 Task: Add Health Force Vitamineral Green to the cart.
Action: Mouse moved to (284, 145)
Screenshot: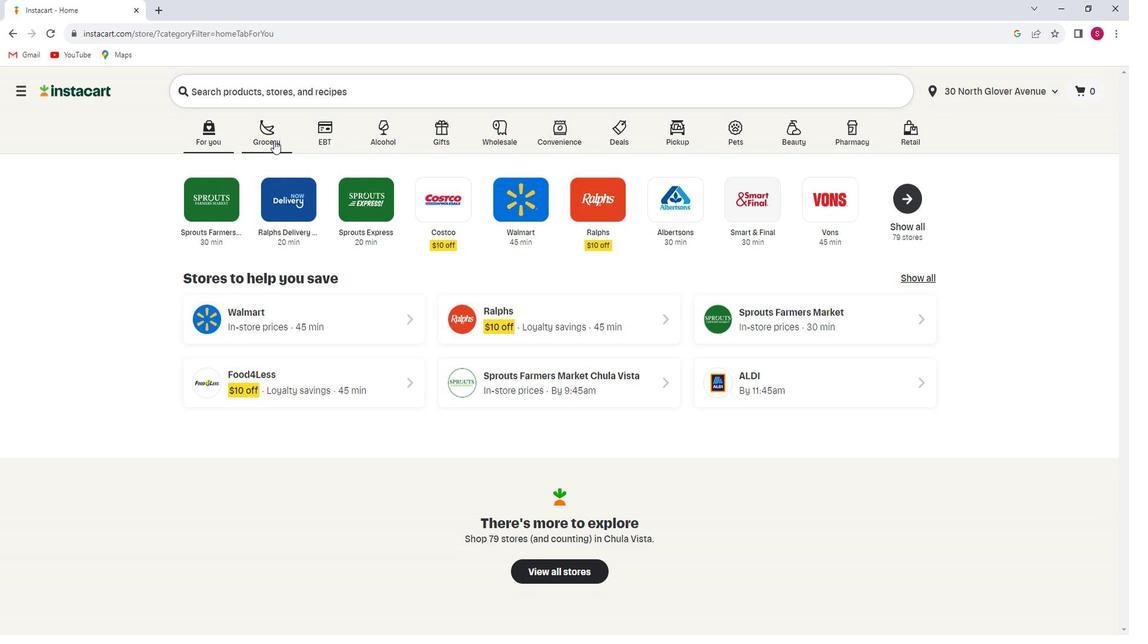 
Action: Mouse pressed left at (284, 145)
Screenshot: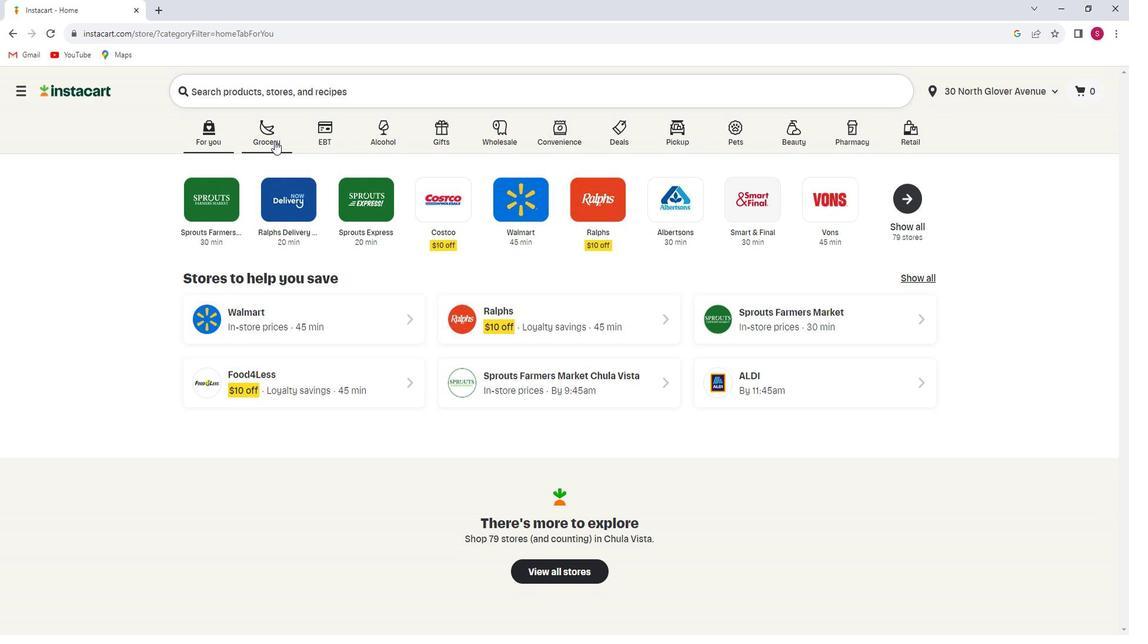 
Action: Mouse moved to (293, 351)
Screenshot: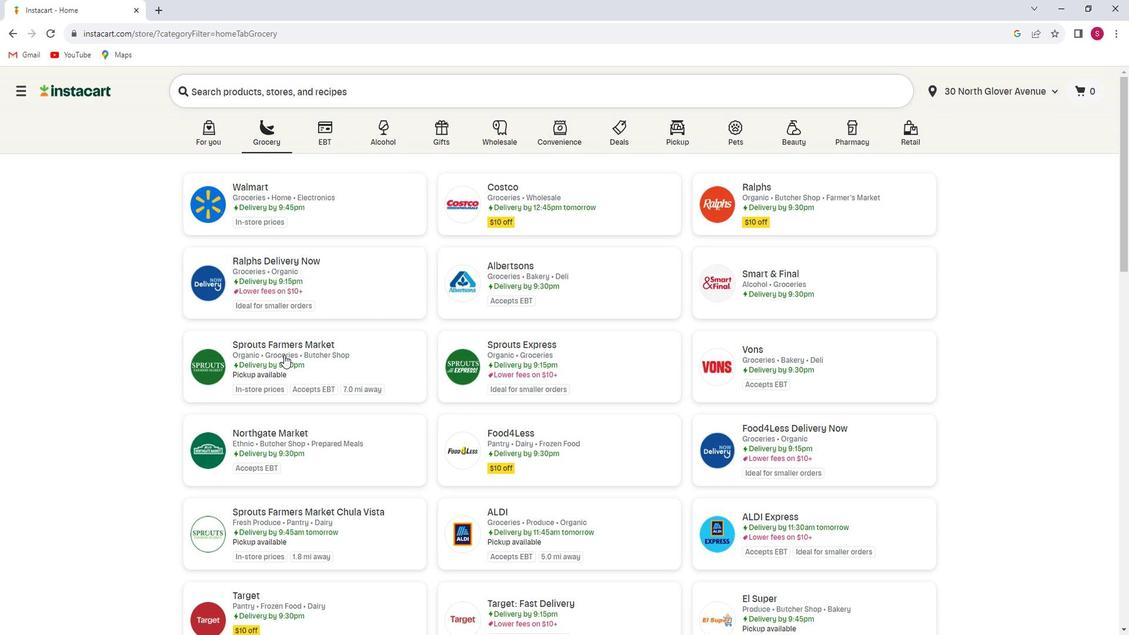 
Action: Mouse pressed left at (293, 351)
Screenshot: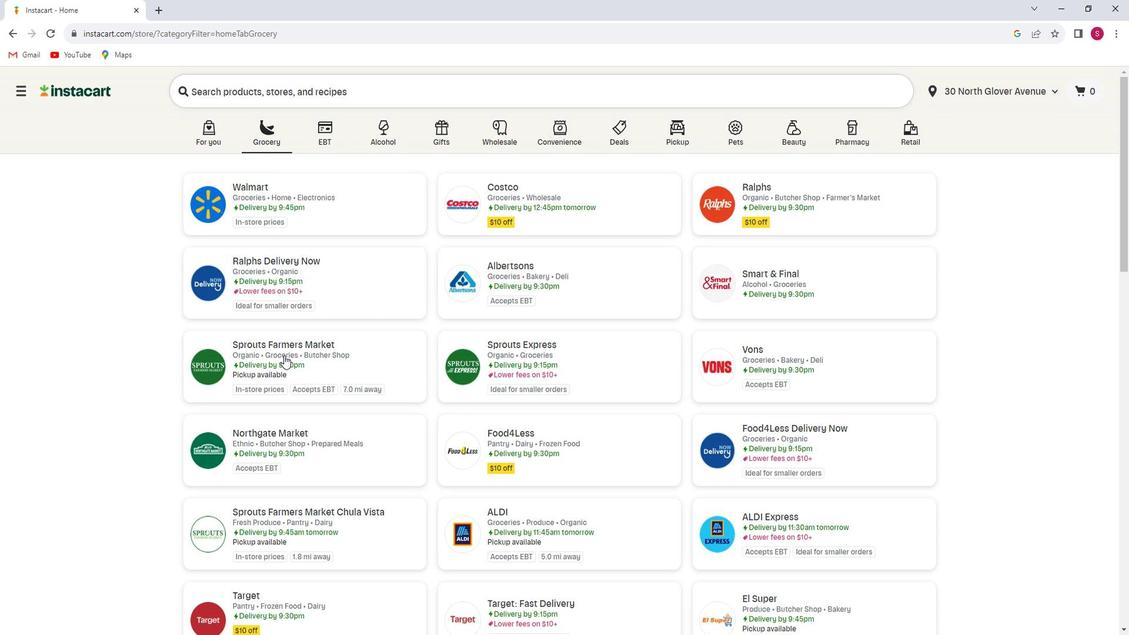 
Action: Mouse moved to (97, 355)
Screenshot: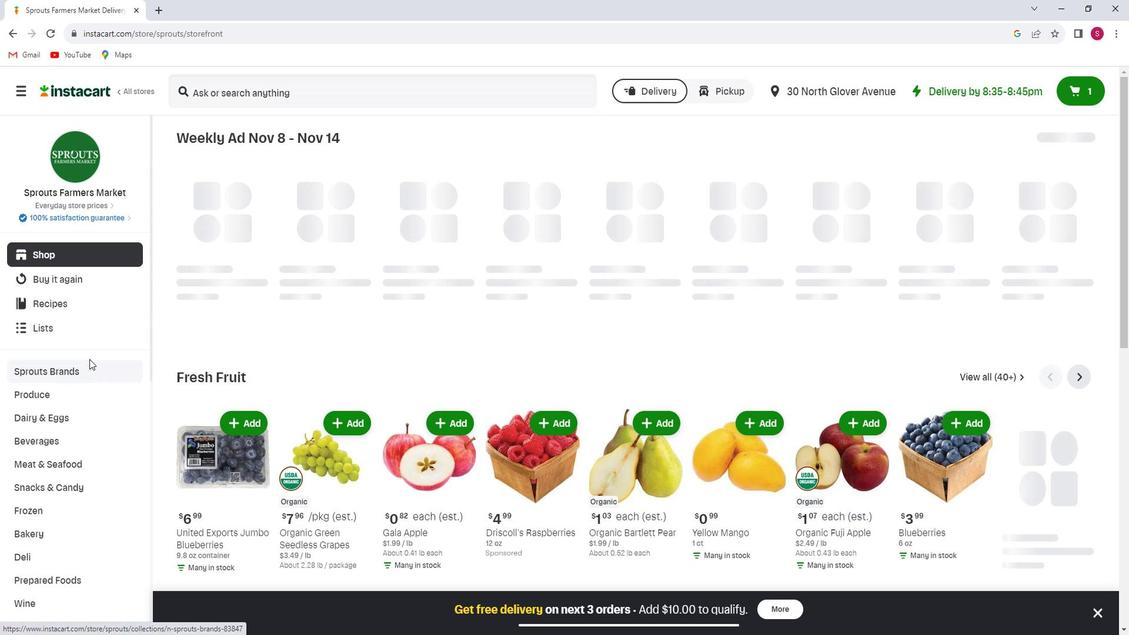 
Action: Mouse scrolled (97, 354) with delta (0, 0)
Screenshot: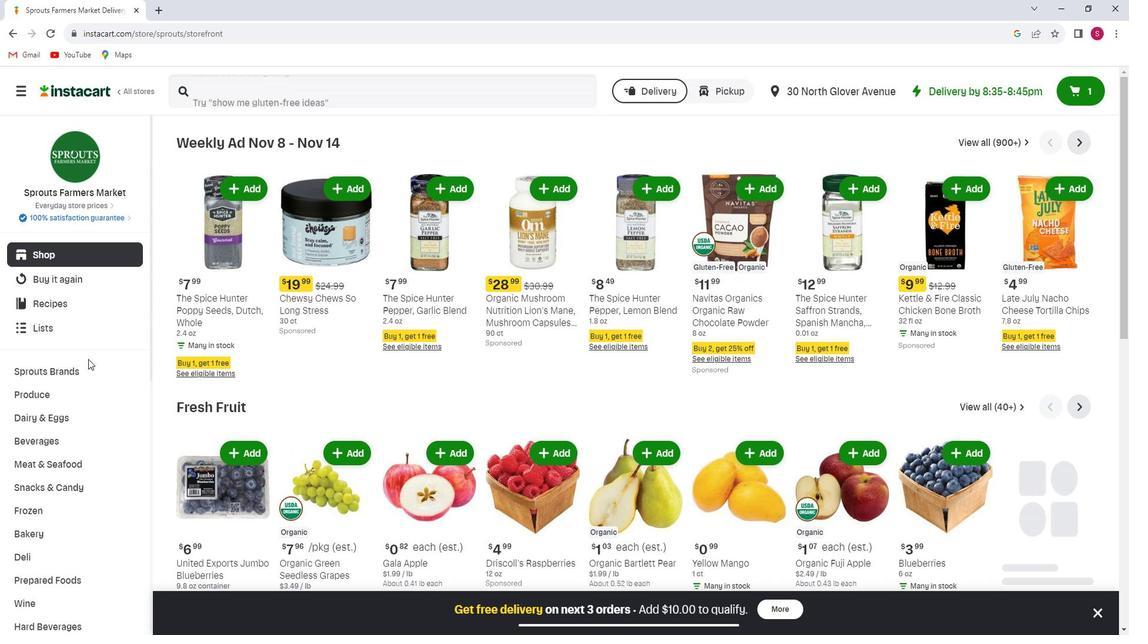 
Action: Mouse scrolled (97, 354) with delta (0, 0)
Screenshot: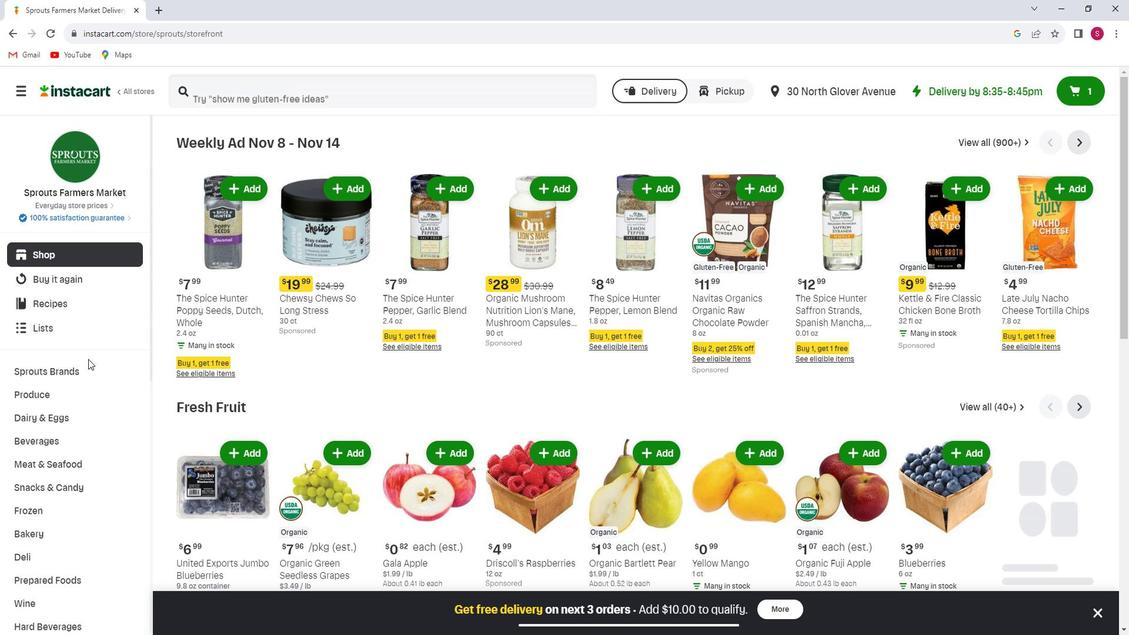 
Action: Mouse scrolled (97, 354) with delta (0, 0)
Screenshot: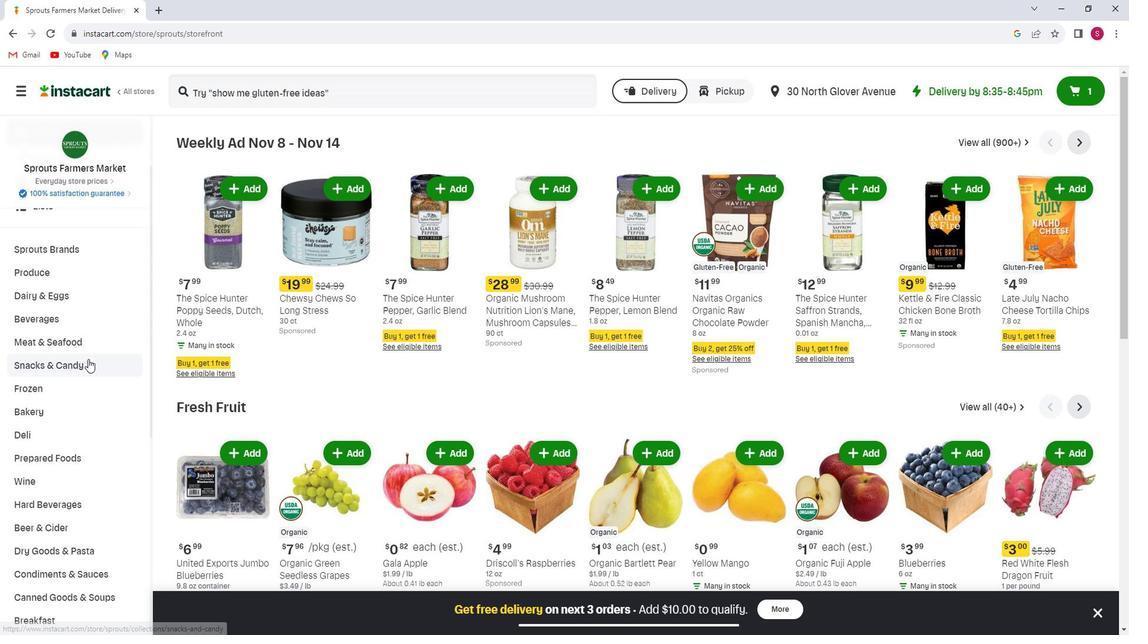 
Action: Mouse scrolled (97, 354) with delta (0, 0)
Screenshot: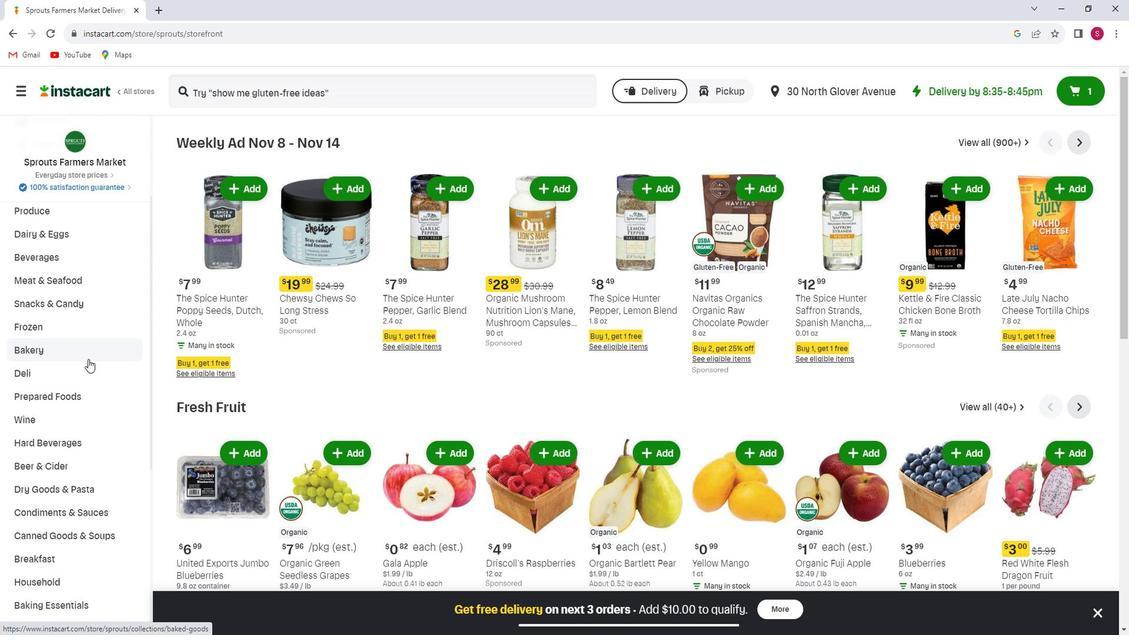 
Action: Mouse scrolled (97, 354) with delta (0, 0)
Screenshot: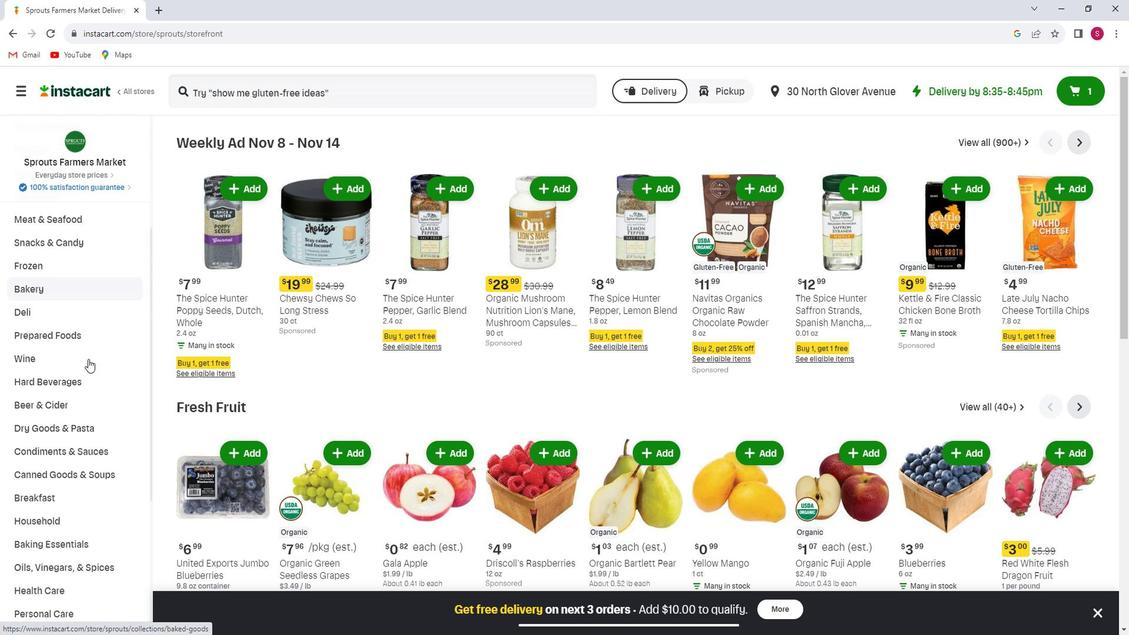 
Action: Mouse scrolled (97, 354) with delta (0, 0)
Screenshot: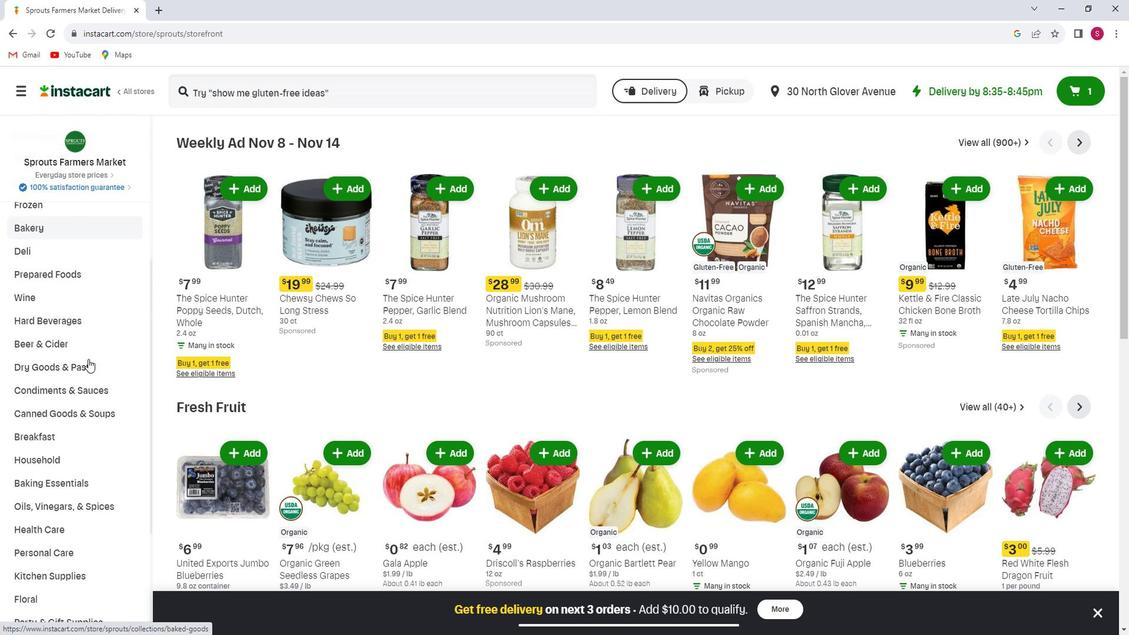 
Action: Mouse scrolled (97, 354) with delta (0, 0)
Screenshot: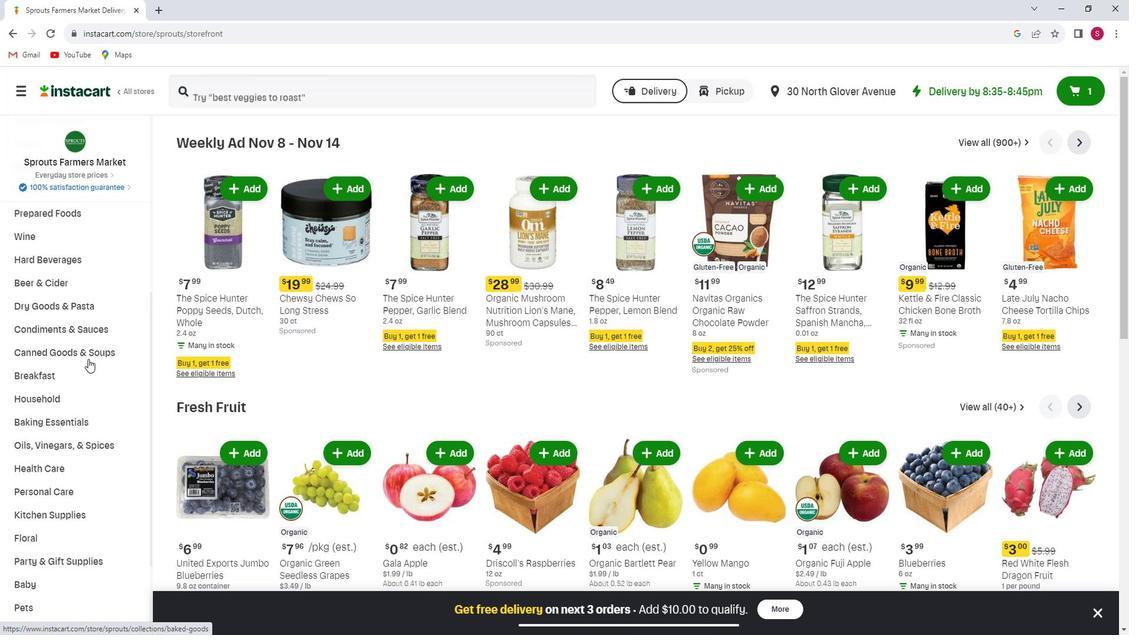 
Action: Mouse scrolled (97, 354) with delta (0, 0)
Screenshot: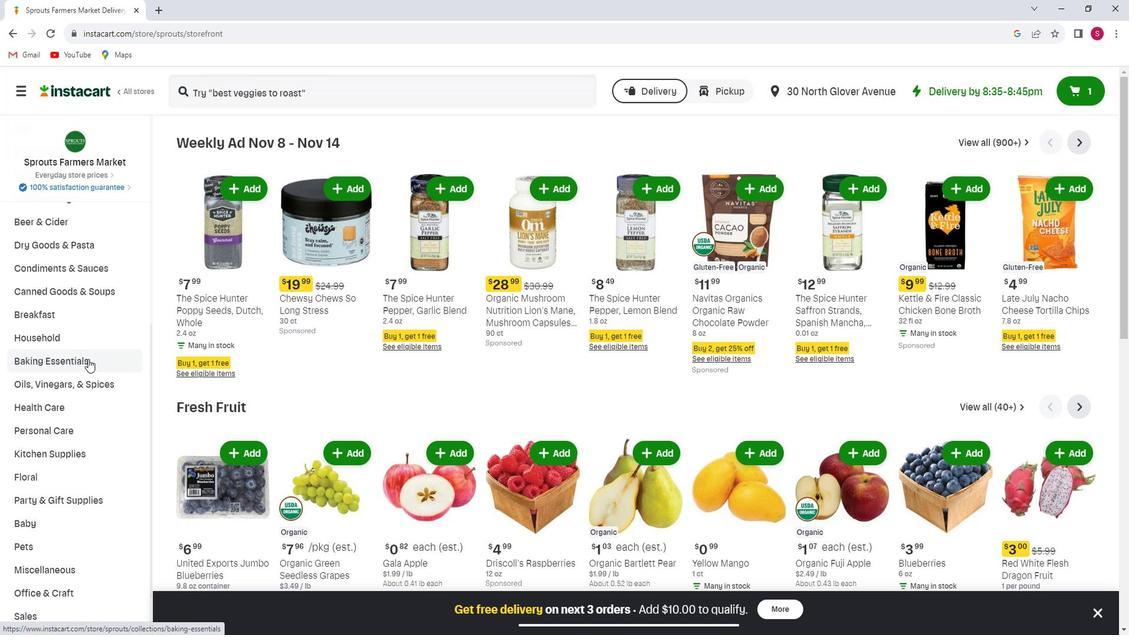 
Action: Mouse moved to (88, 364)
Screenshot: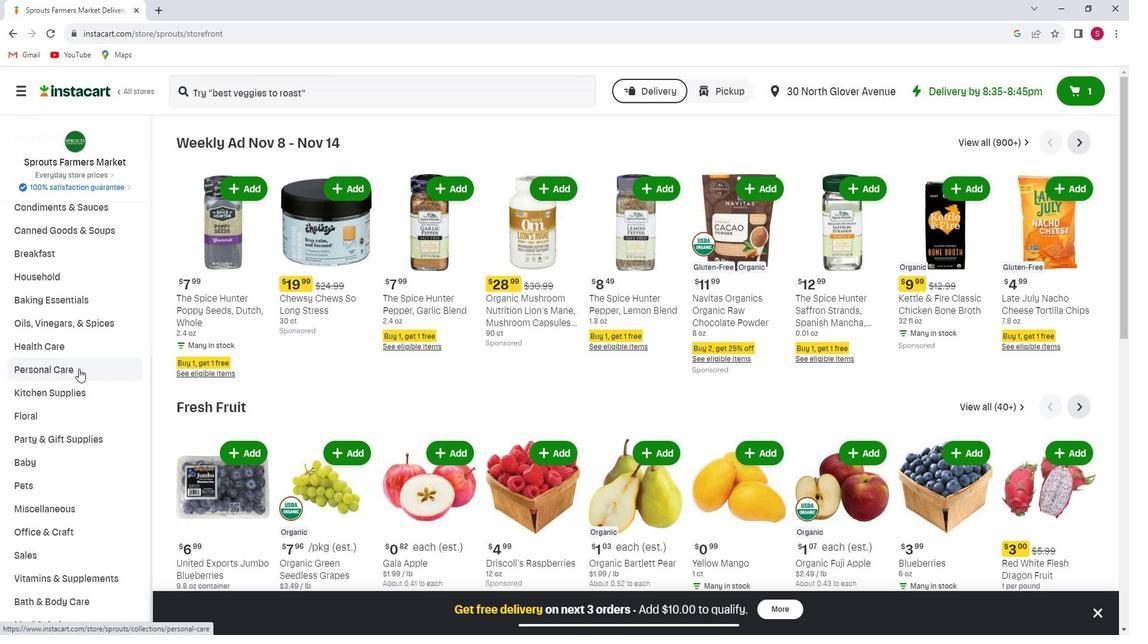 
Action: Mouse pressed left at (88, 364)
Screenshot: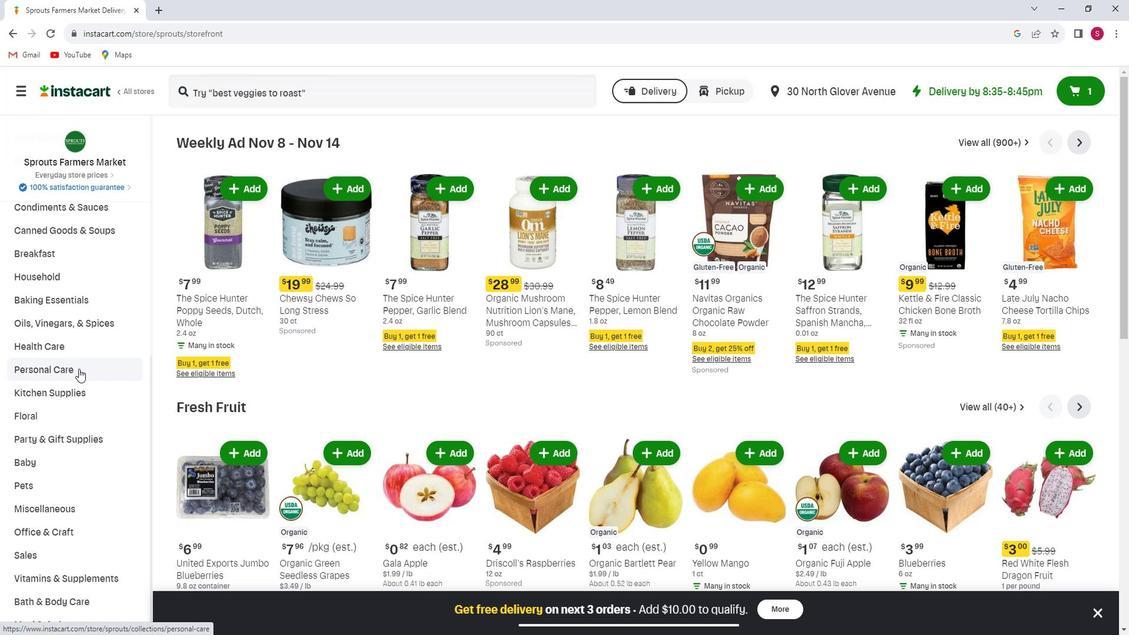 
Action: Mouse moved to (1036, 174)
Screenshot: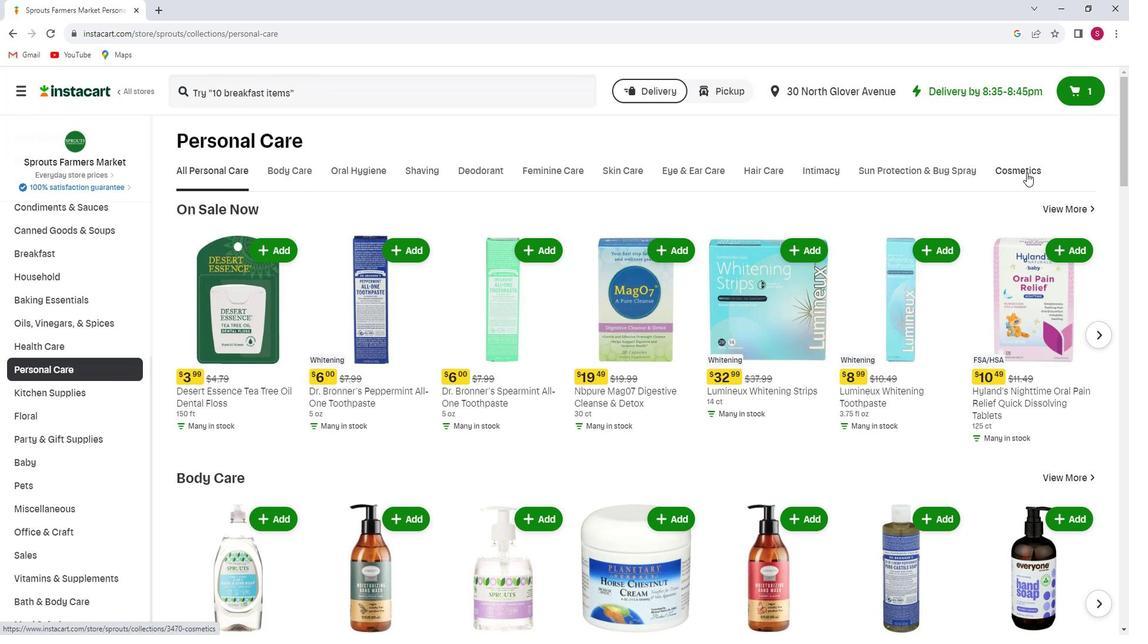 
Action: Mouse pressed left at (1036, 174)
Screenshot: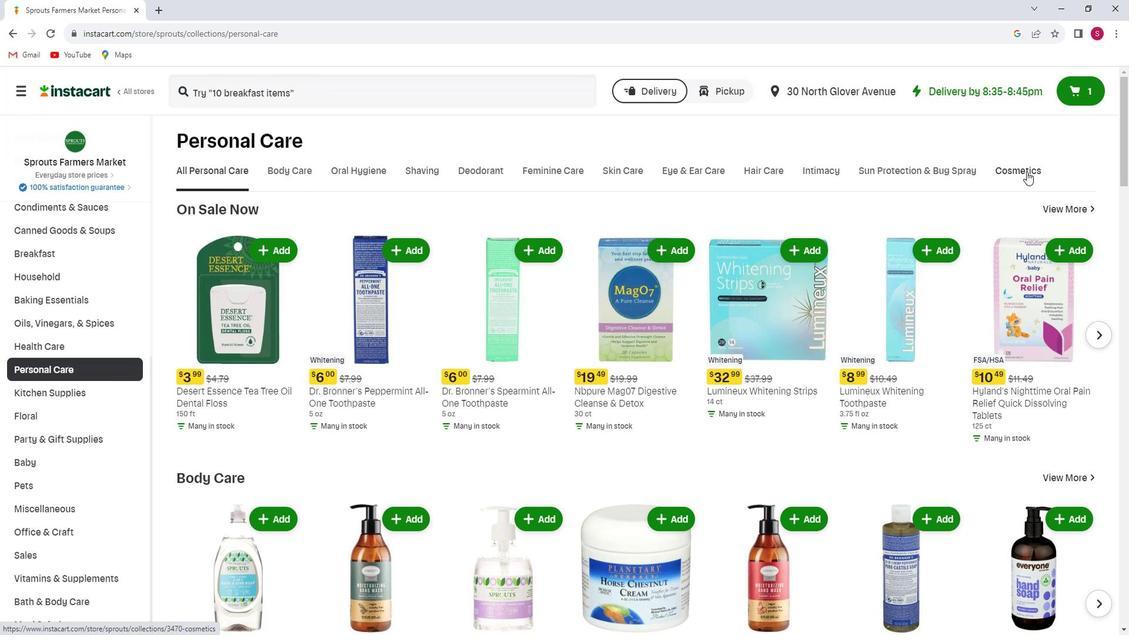 
Action: Mouse moved to (244, 226)
Screenshot: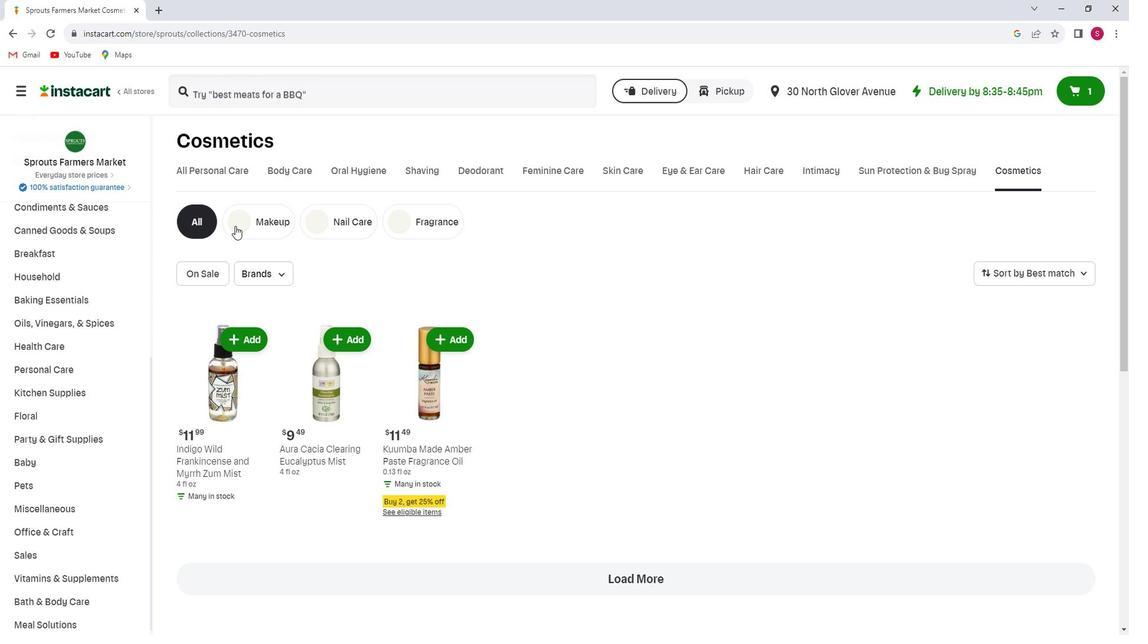 
Action: Mouse pressed left at (244, 226)
Screenshot: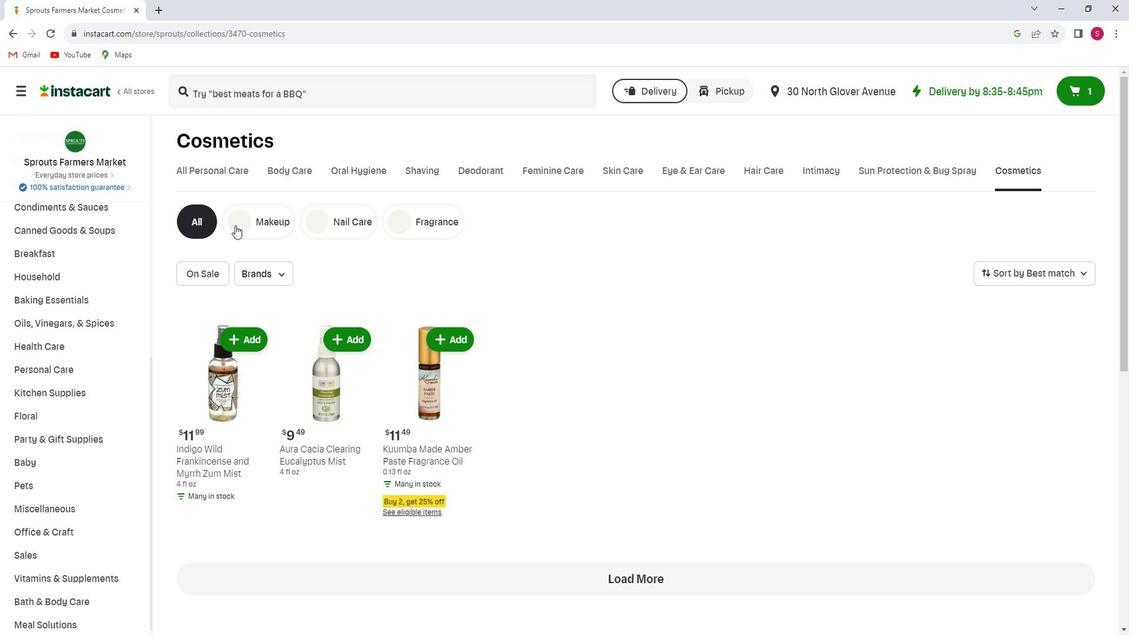 
Action: Mouse moved to (291, 96)
Screenshot: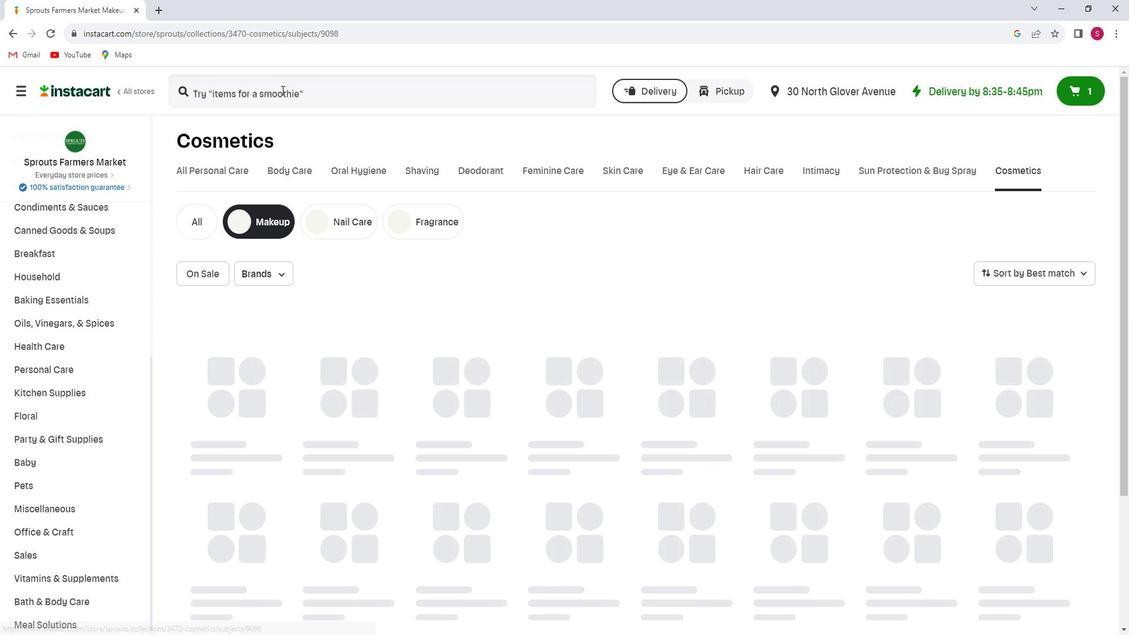 
Action: Mouse pressed left at (291, 96)
Screenshot: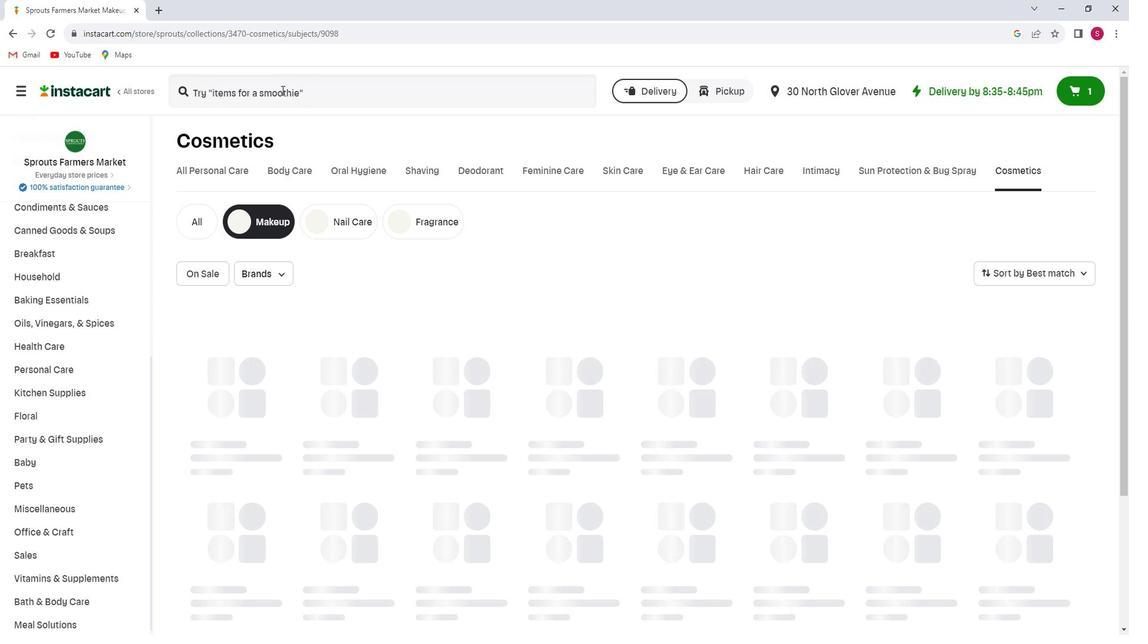 
Action: Key pressed <Key.shift_r>Health<Key.space><Key.shift><Key.shift><Key.shift><Key.shift><Key.shift><Key.shift><Key.shift><Key.shift><Key.shift><Key.shift><Key.shift><Key.shift><Key.shift><Key.shift><Key.shift><Key.shift><Key.shift>Forcw<Key.backspace>e<Key.space><Key.shift>Vitamineral<Key.space><Key.shift>Green<Key.enter>
Screenshot: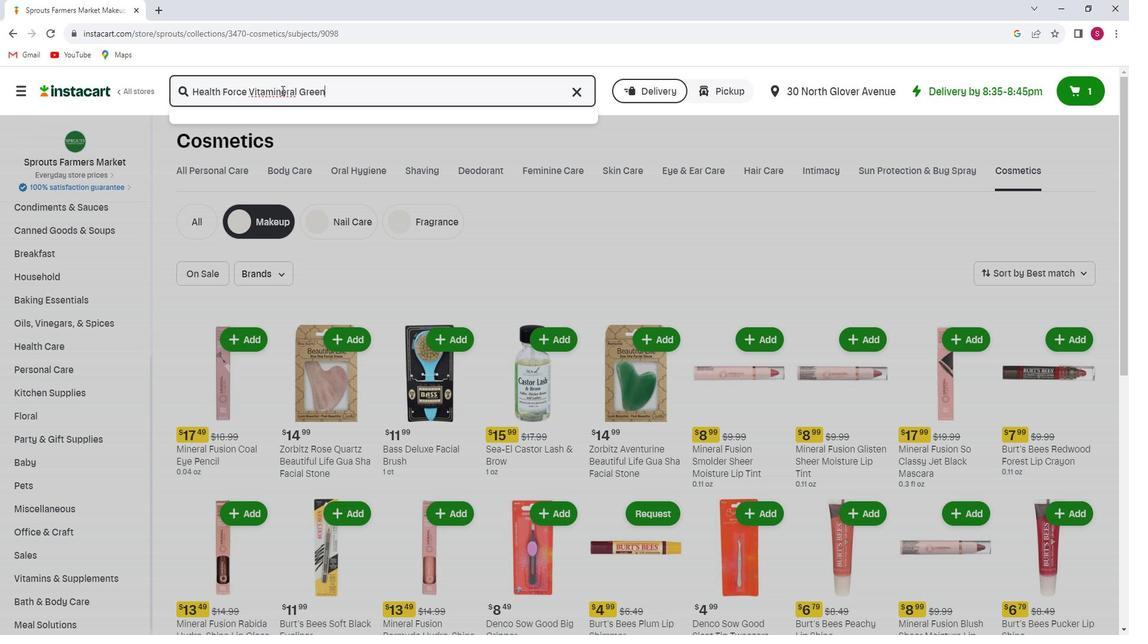 
Action: Mouse moved to (696, 214)
Screenshot: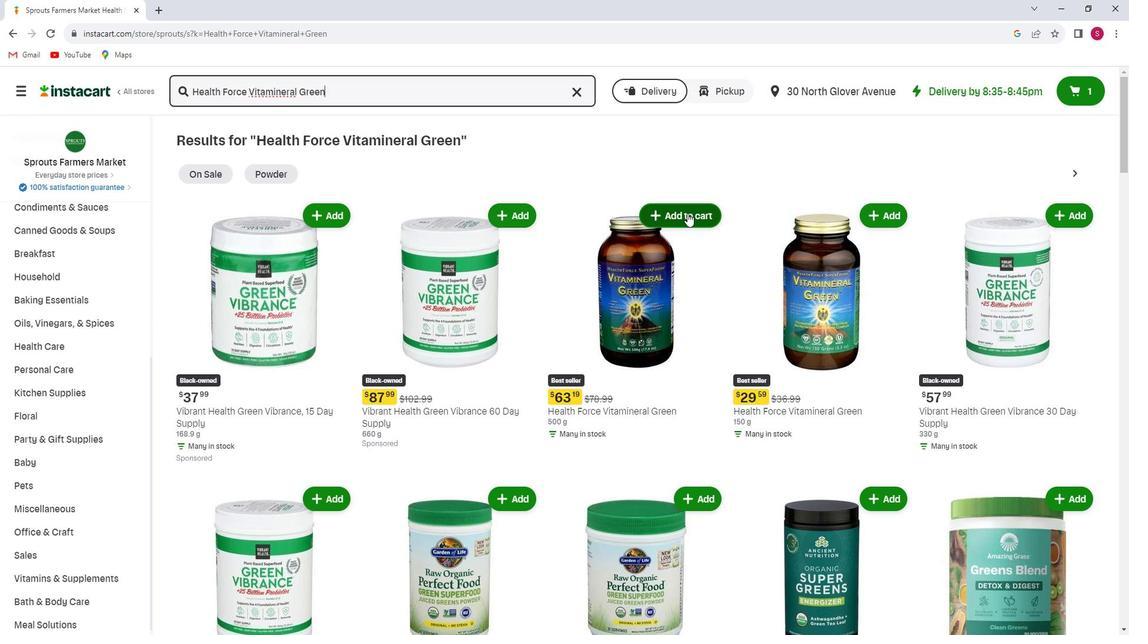 
Action: Mouse pressed left at (696, 214)
Screenshot: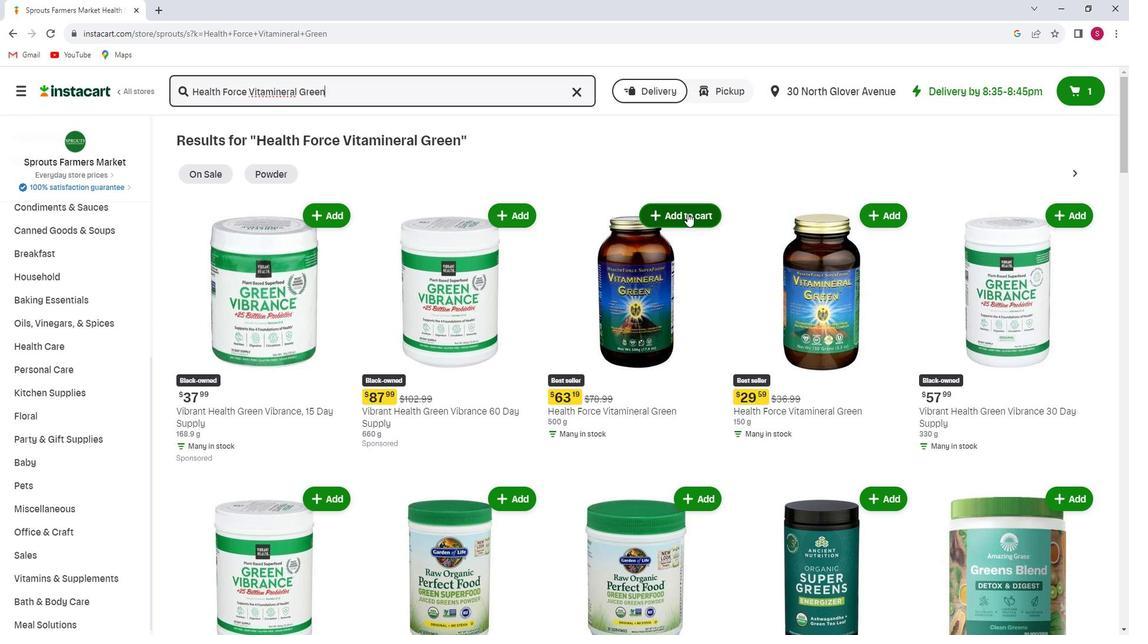 
Action: Mouse moved to (662, 272)
Screenshot: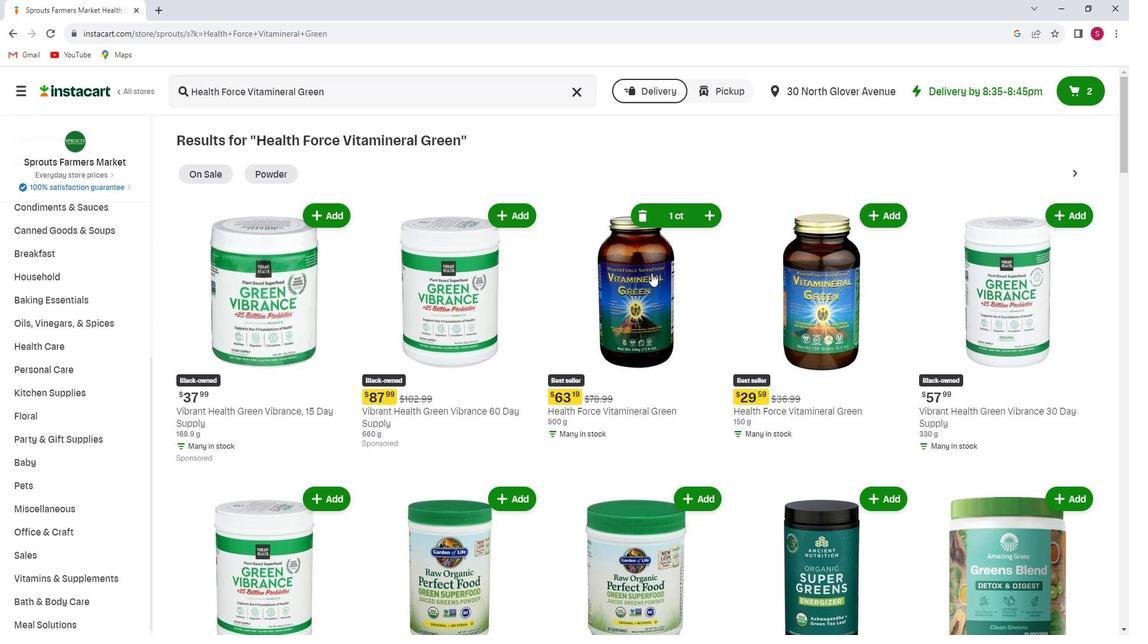 
